 Task: Add Silk Almondmilk Vanilla Yogurt to the cart.
Action: Mouse pressed left at (22, 136)
Screenshot: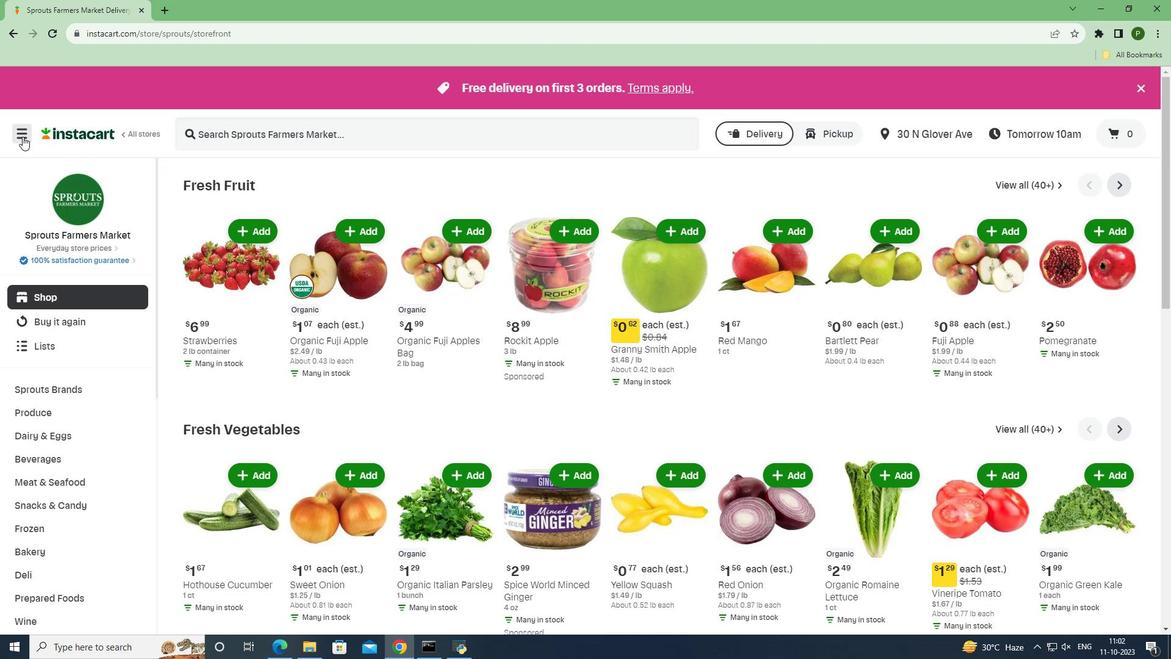 
Action: Mouse moved to (46, 322)
Screenshot: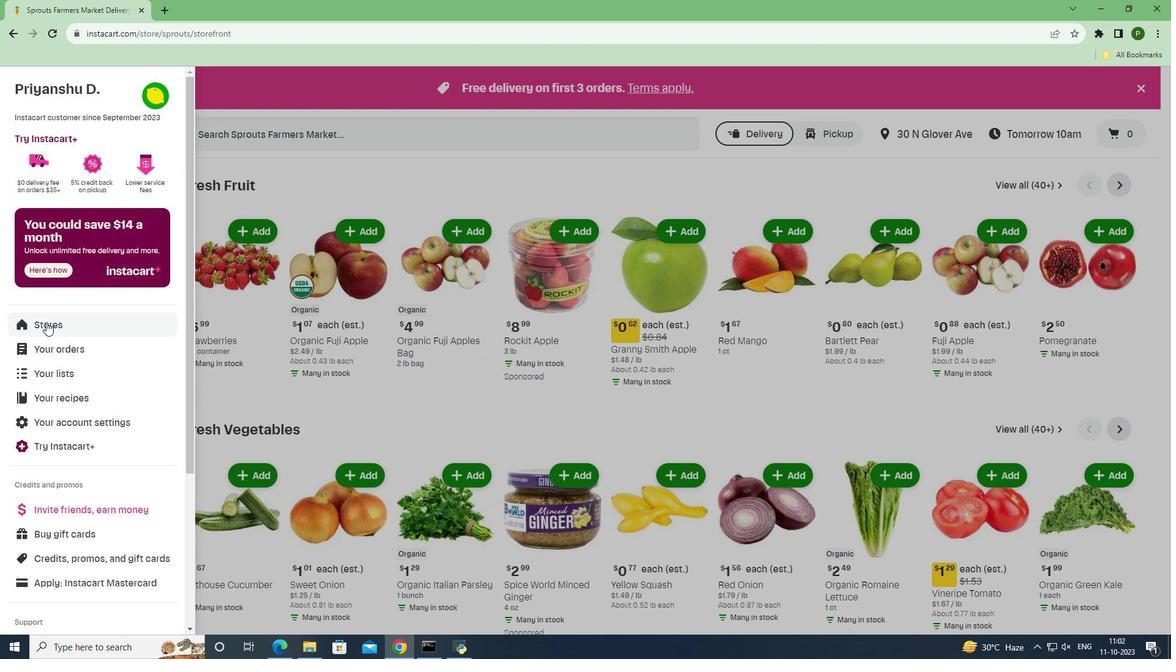 
Action: Mouse pressed left at (46, 322)
Screenshot: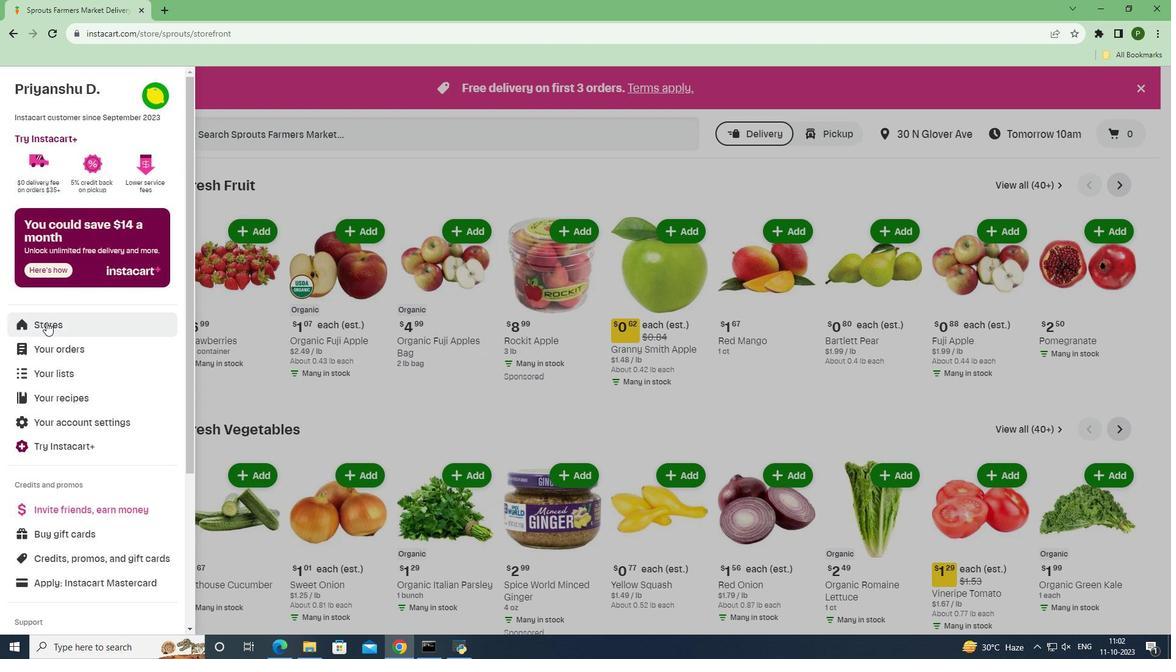 
Action: Mouse moved to (300, 139)
Screenshot: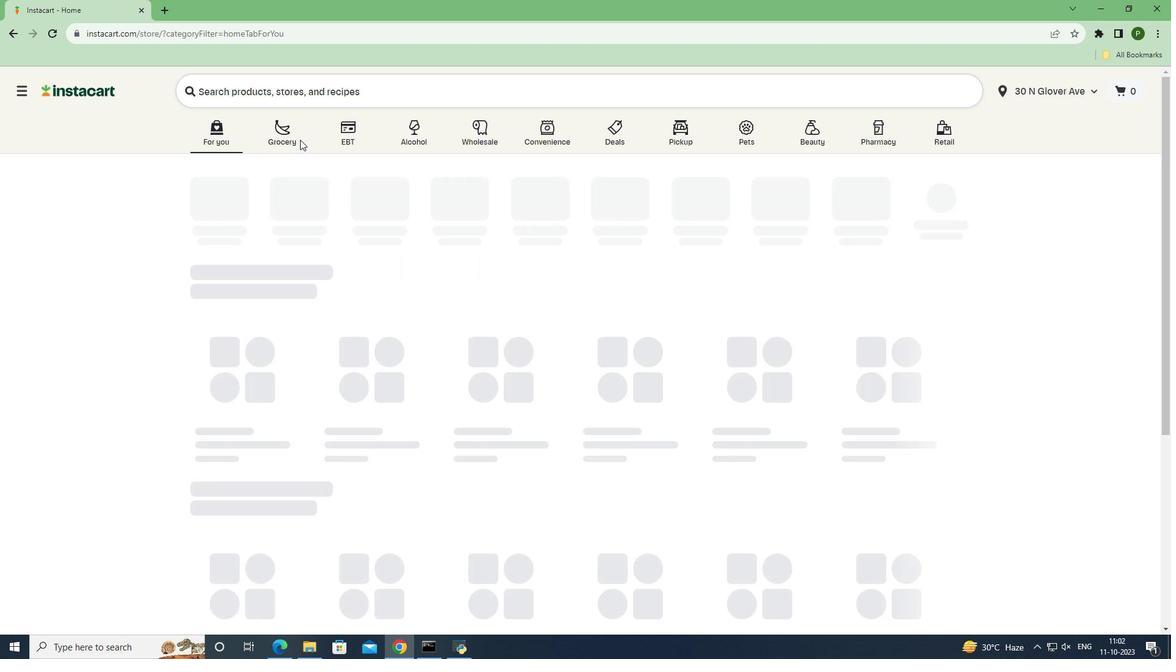 
Action: Mouse pressed left at (300, 139)
Screenshot: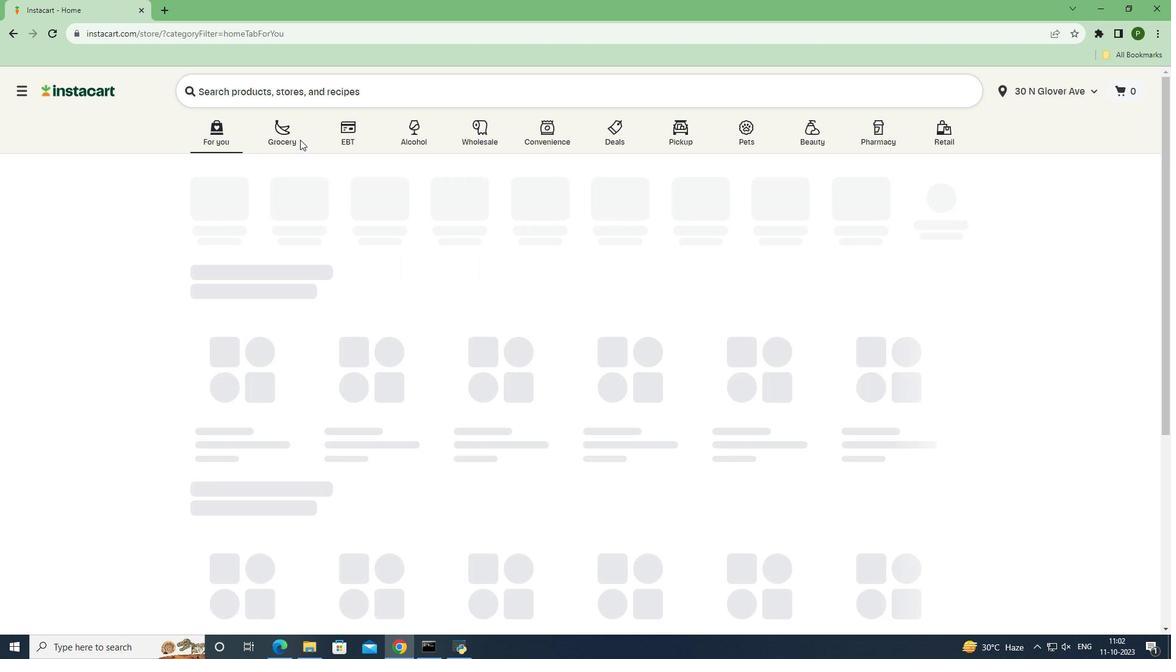 
Action: Mouse moved to (477, 294)
Screenshot: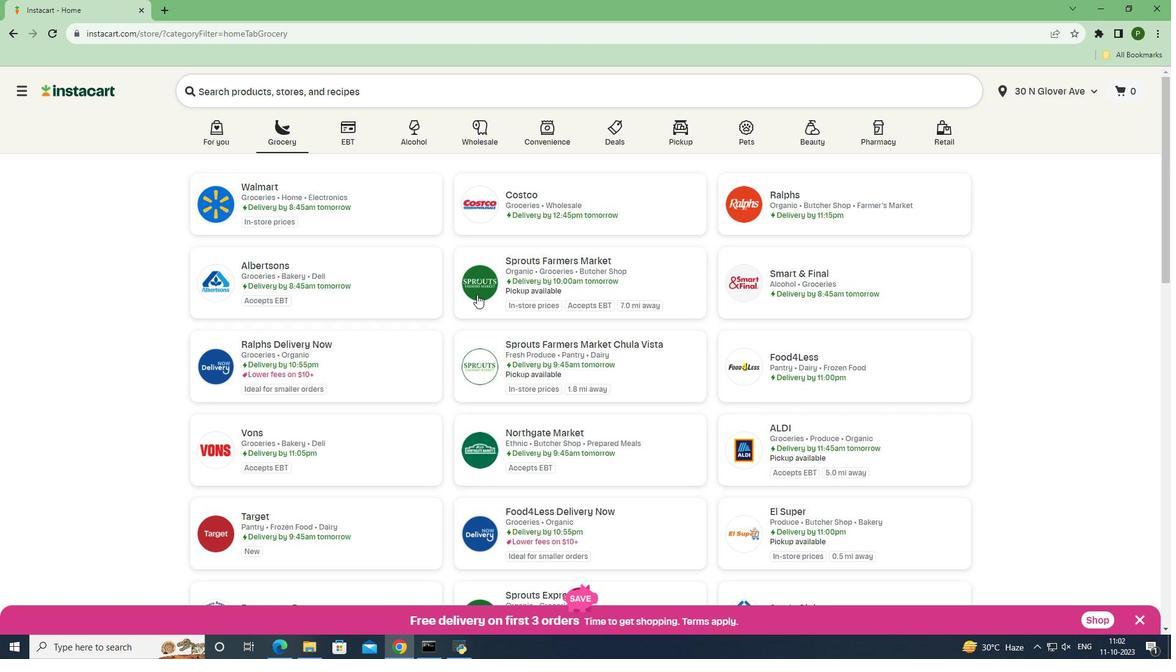 
Action: Mouse pressed left at (477, 294)
Screenshot: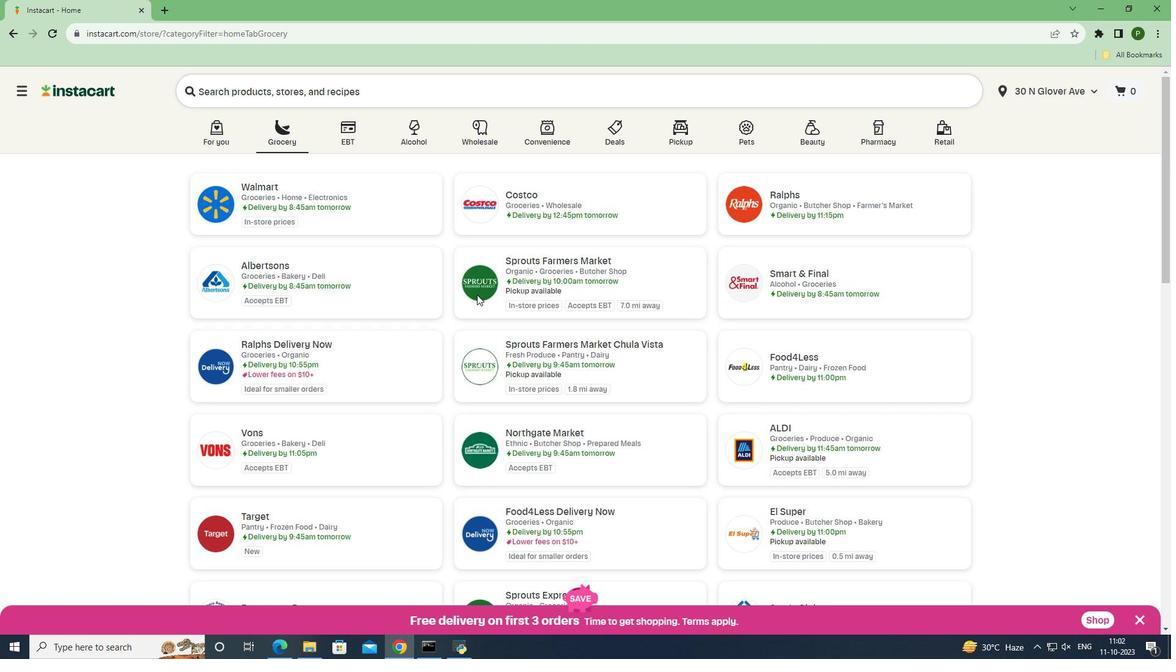
Action: Mouse moved to (59, 438)
Screenshot: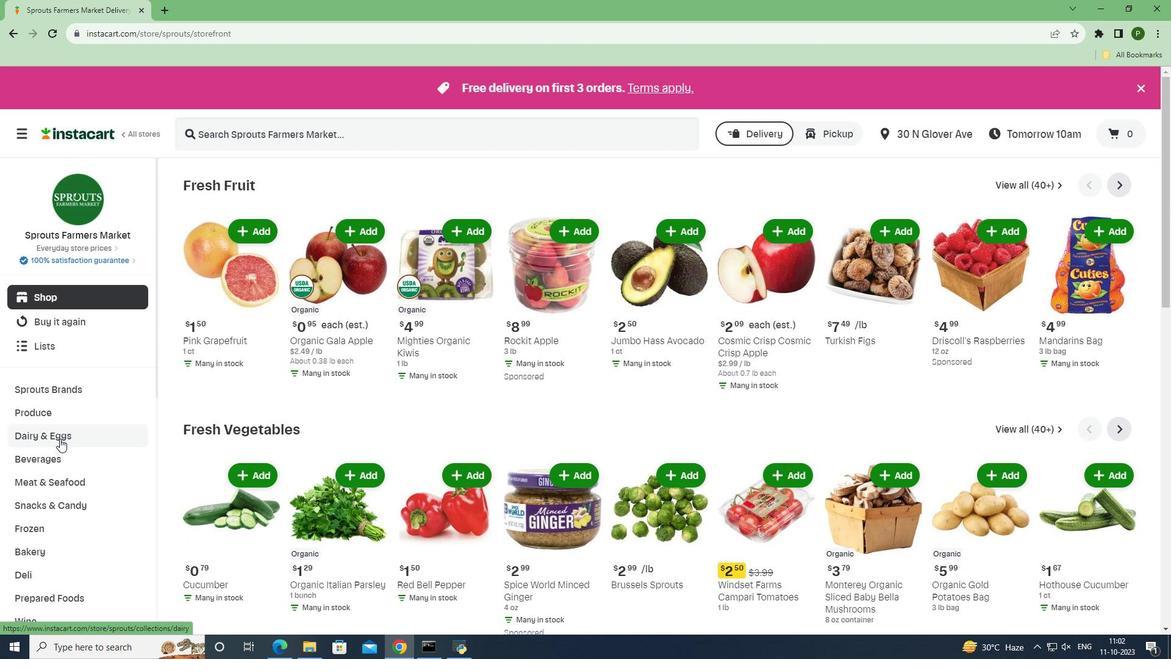 
Action: Mouse pressed left at (59, 438)
Screenshot: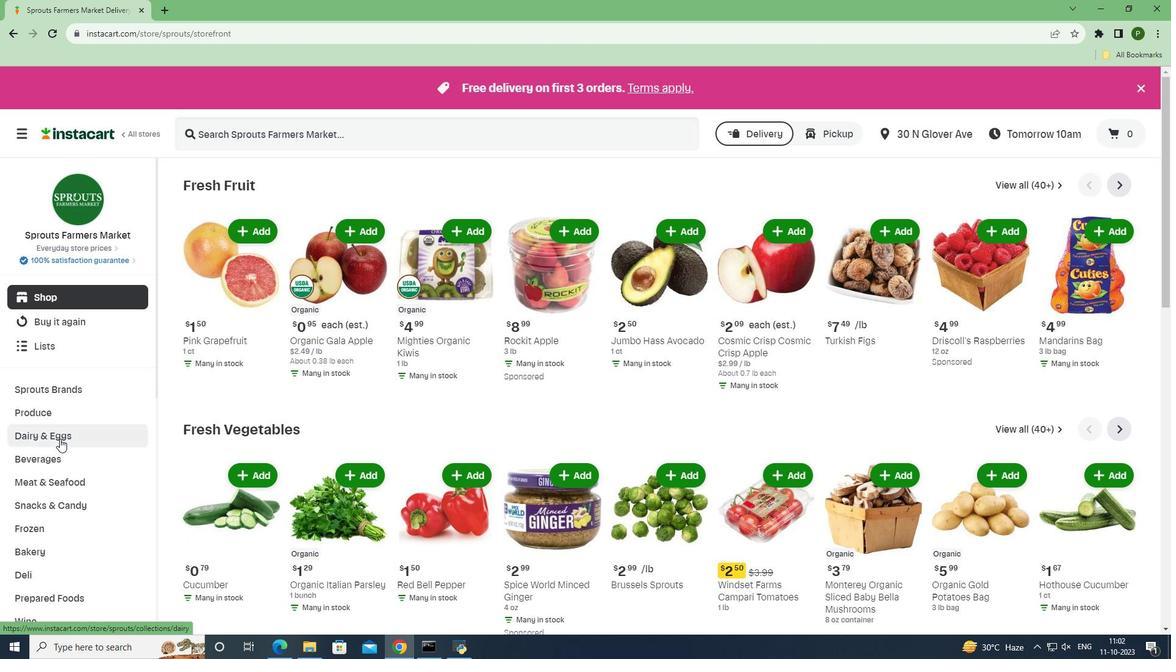 
Action: Mouse moved to (51, 531)
Screenshot: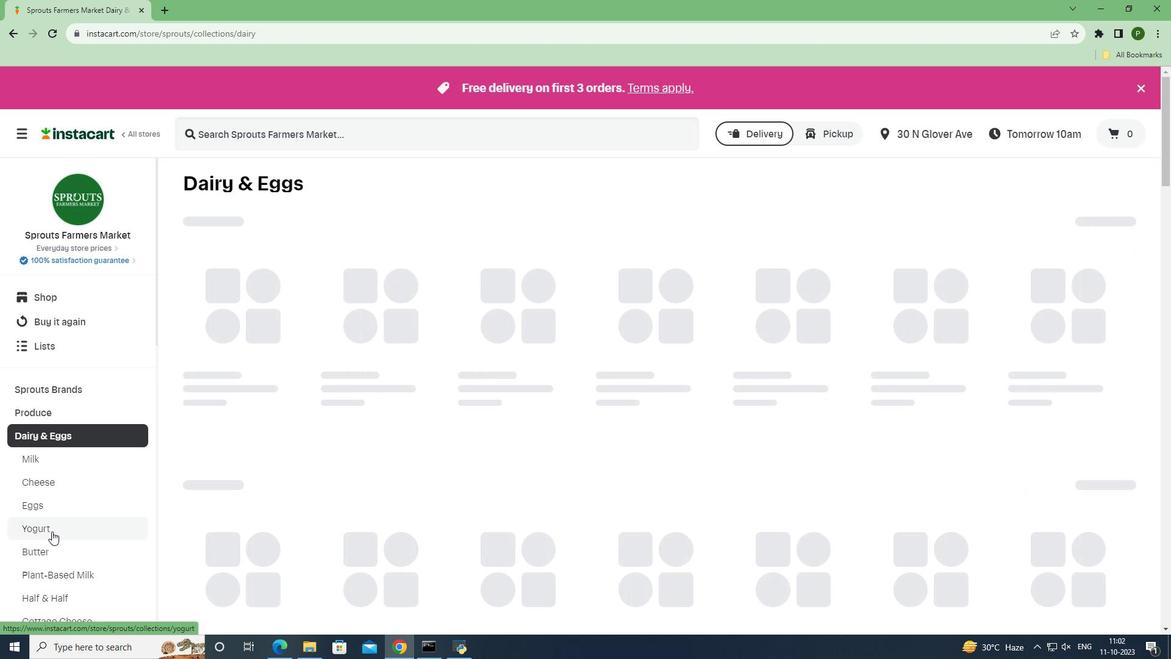 
Action: Mouse pressed left at (51, 531)
Screenshot: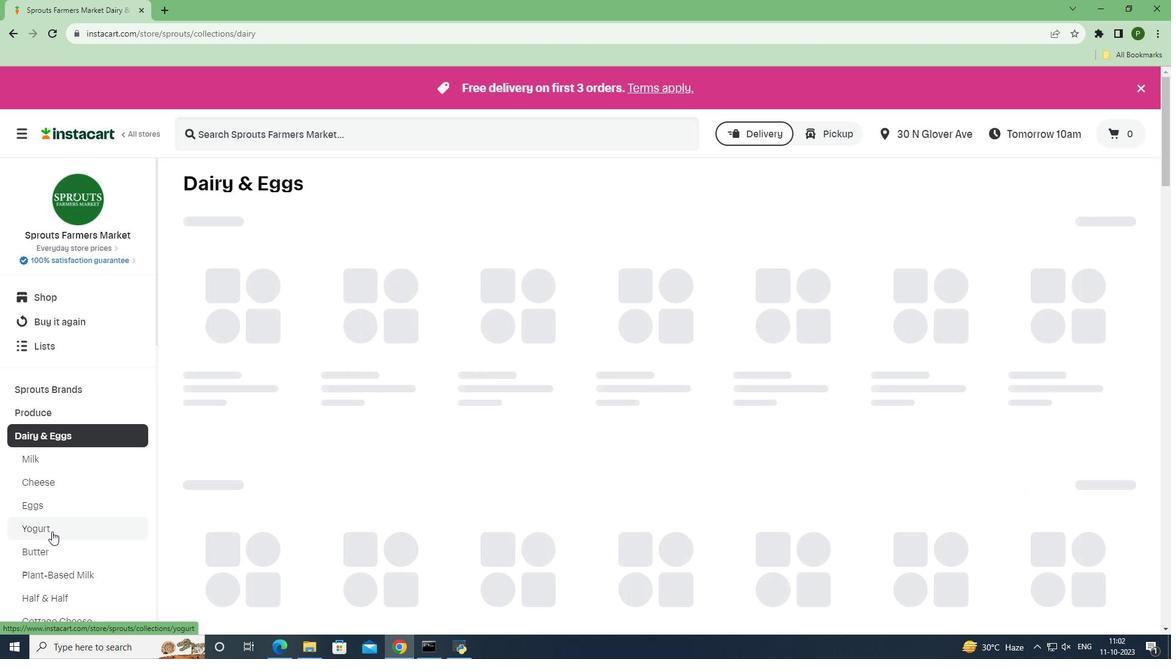 
Action: Mouse moved to (247, 136)
Screenshot: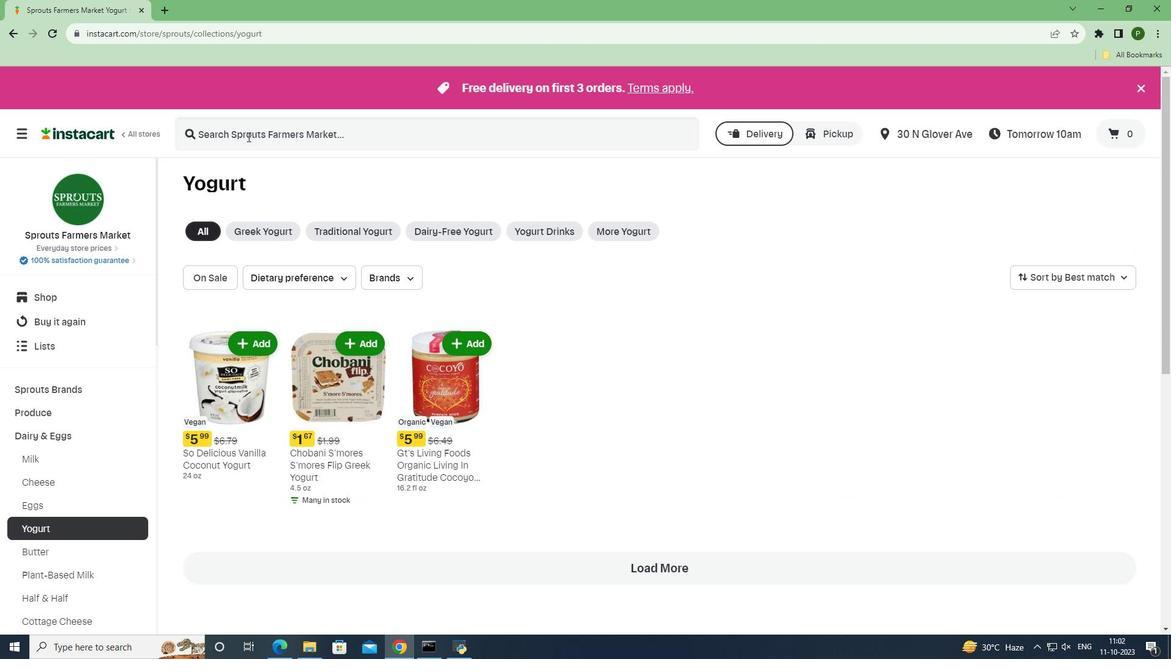 
Action: Mouse pressed left at (247, 136)
Screenshot: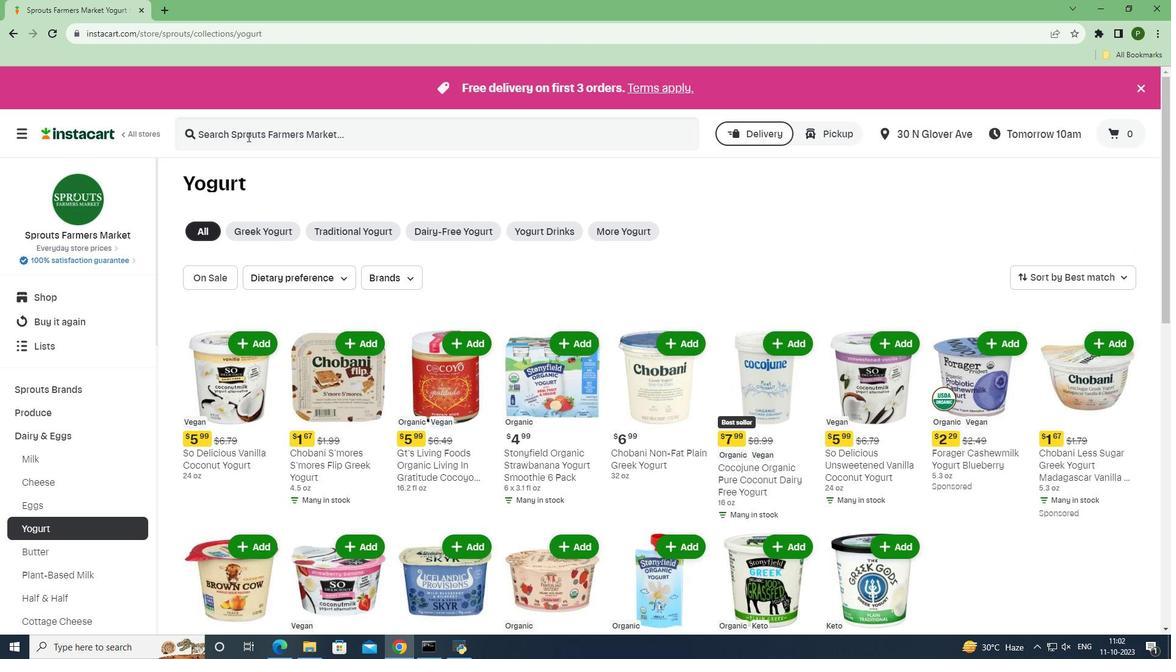 
Action: Key pressed <Key.caps_lock>S<Key.caps_lock>ilk<Key.space><Key.caps_lock>A<Key.caps_lock>lmond<Key.space><Key.caps_lock>V<Key.caps_lock>anilla<Key.space><Key.caps_lock>Y<Key.caps_lock>ogurt<Key.space><Key.enter>
Screenshot: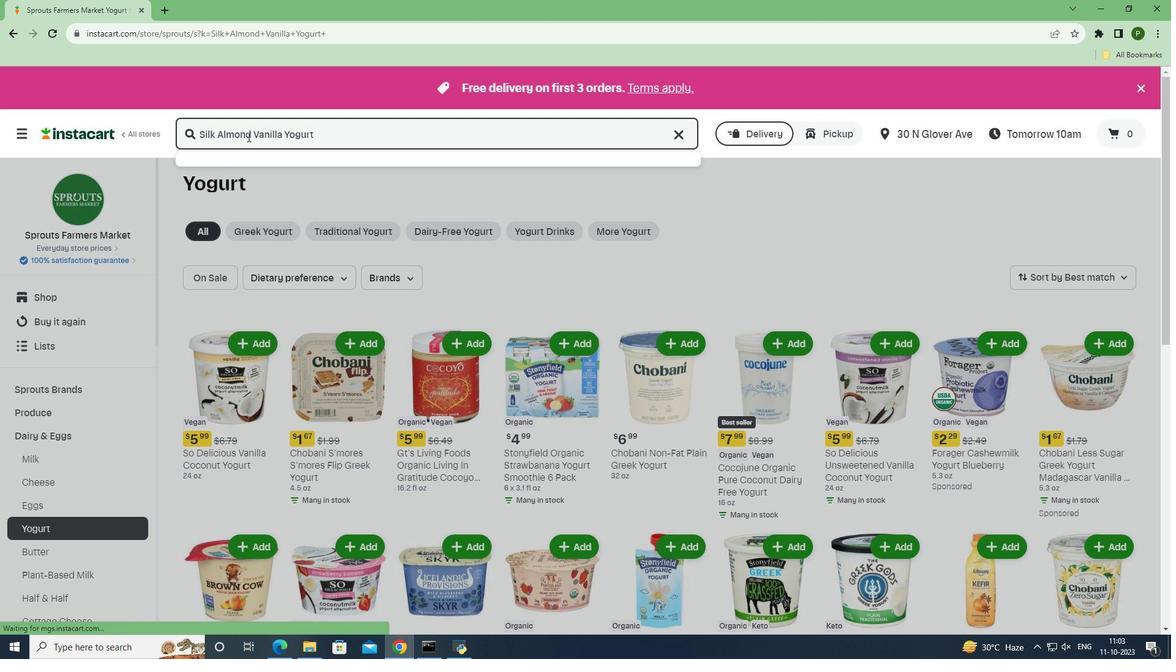 
Action: Mouse moved to (336, 307)
Screenshot: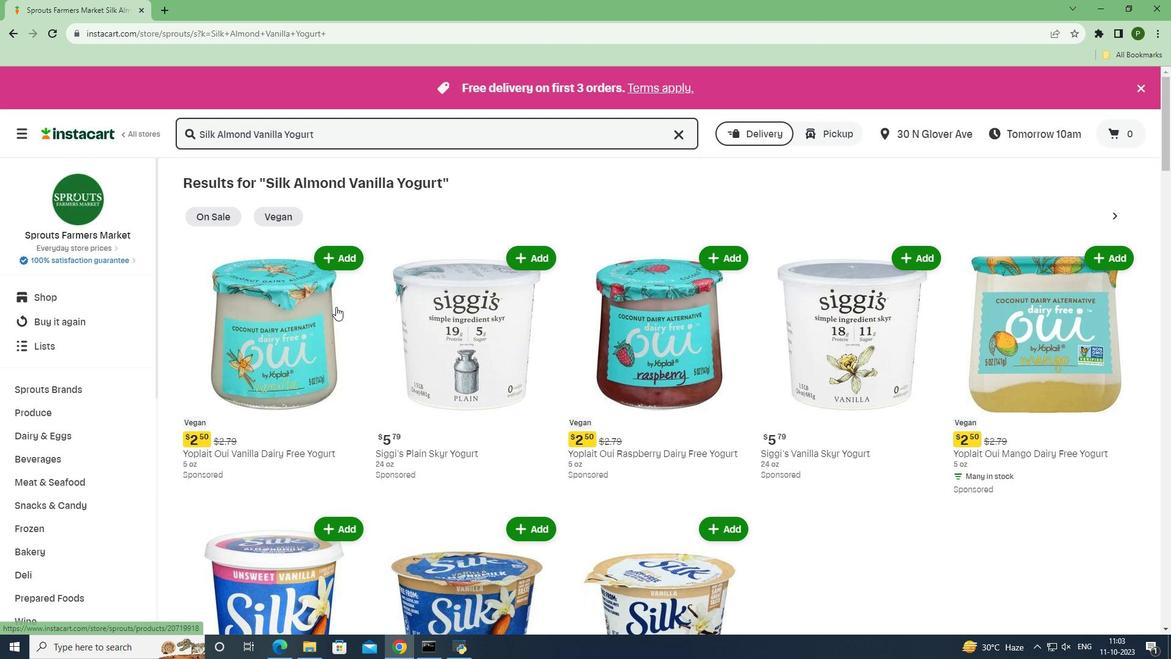 
Action: Mouse scrolled (336, 306) with delta (0, 0)
Screenshot: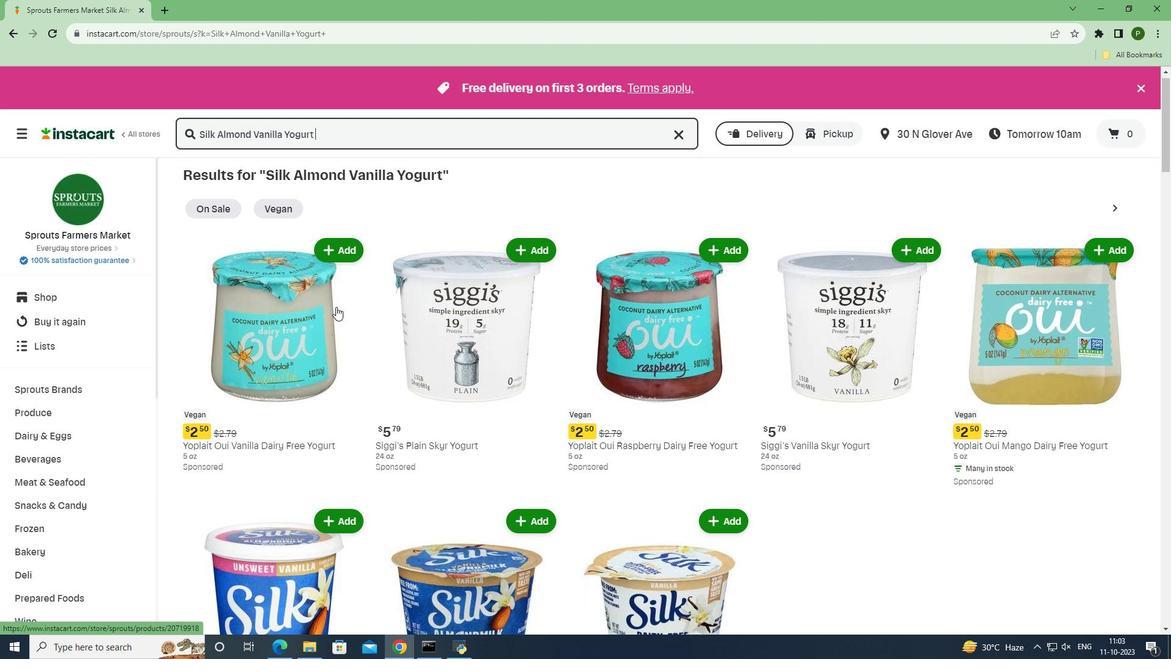 
Action: Mouse scrolled (336, 306) with delta (0, 0)
Screenshot: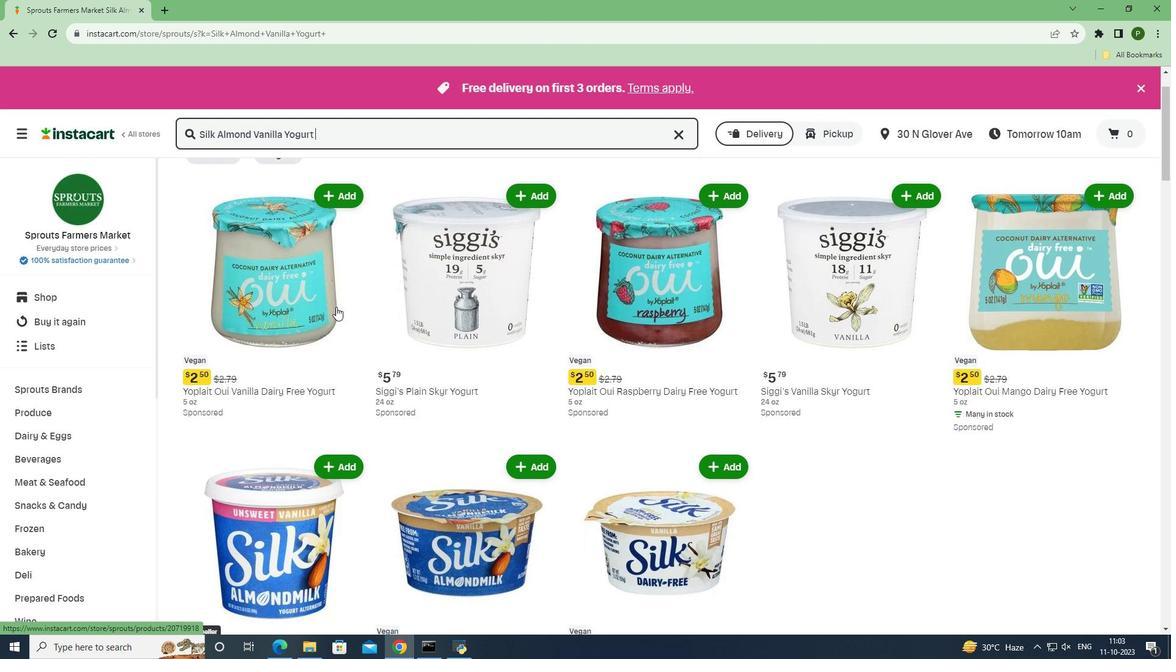 
Action: Mouse scrolled (336, 306) with delta (0, 0)
Screenshot: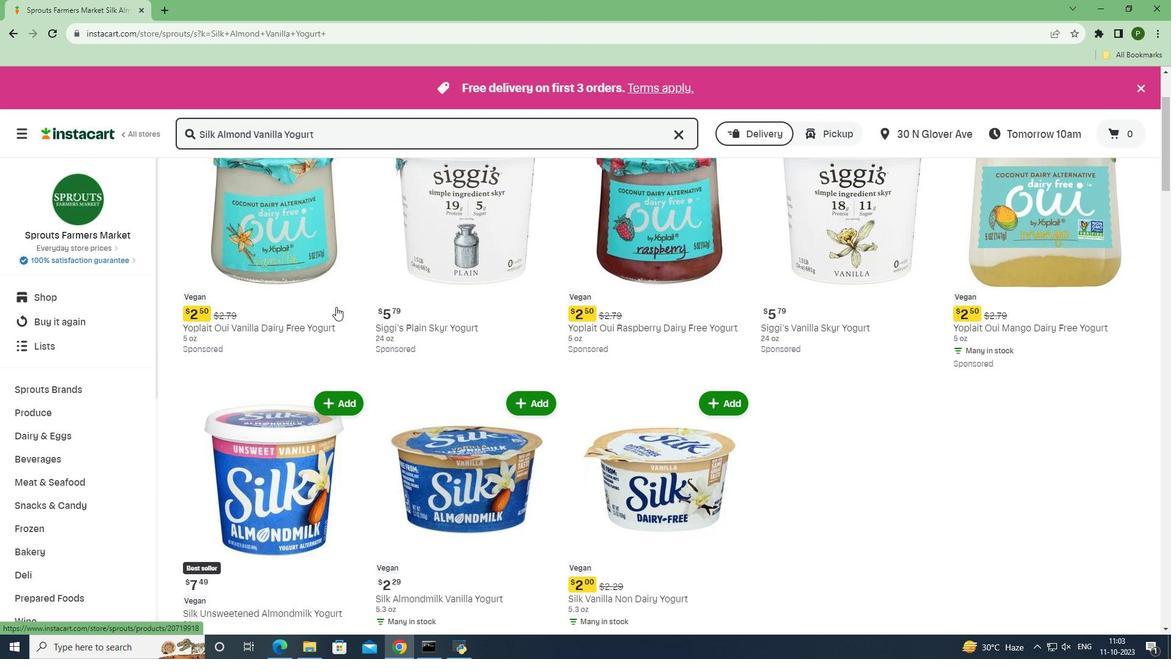 
Action: Mouse moved to (526, 339)
Screenshot: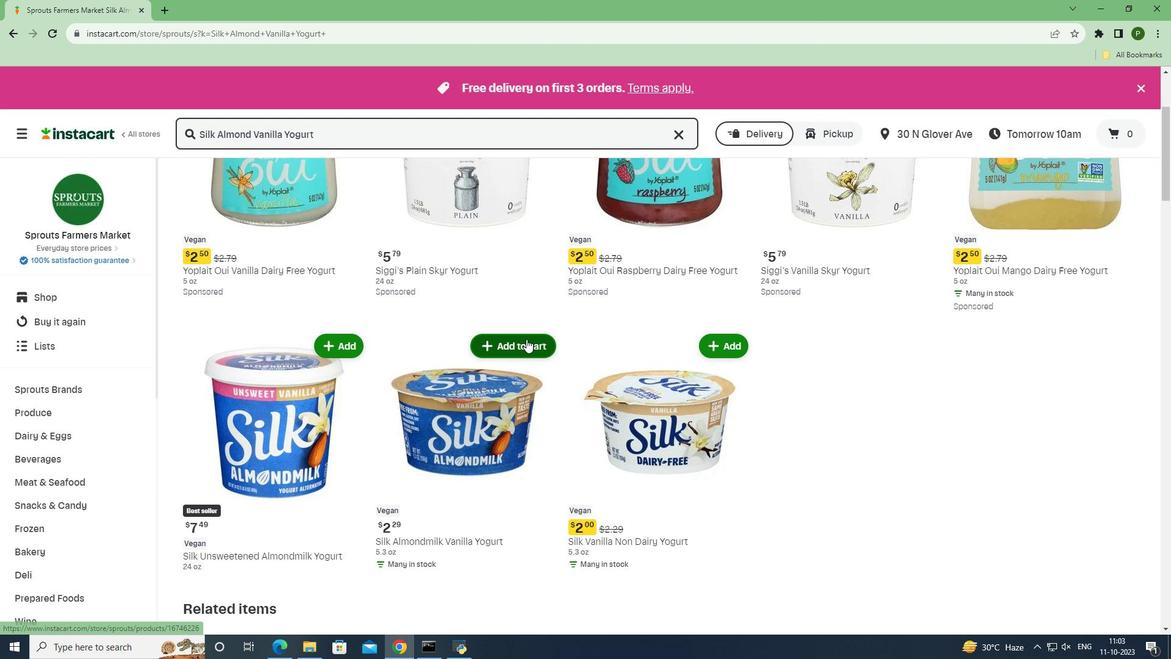 
Action: Mouse pressed left at (526, 339)
Screenshot: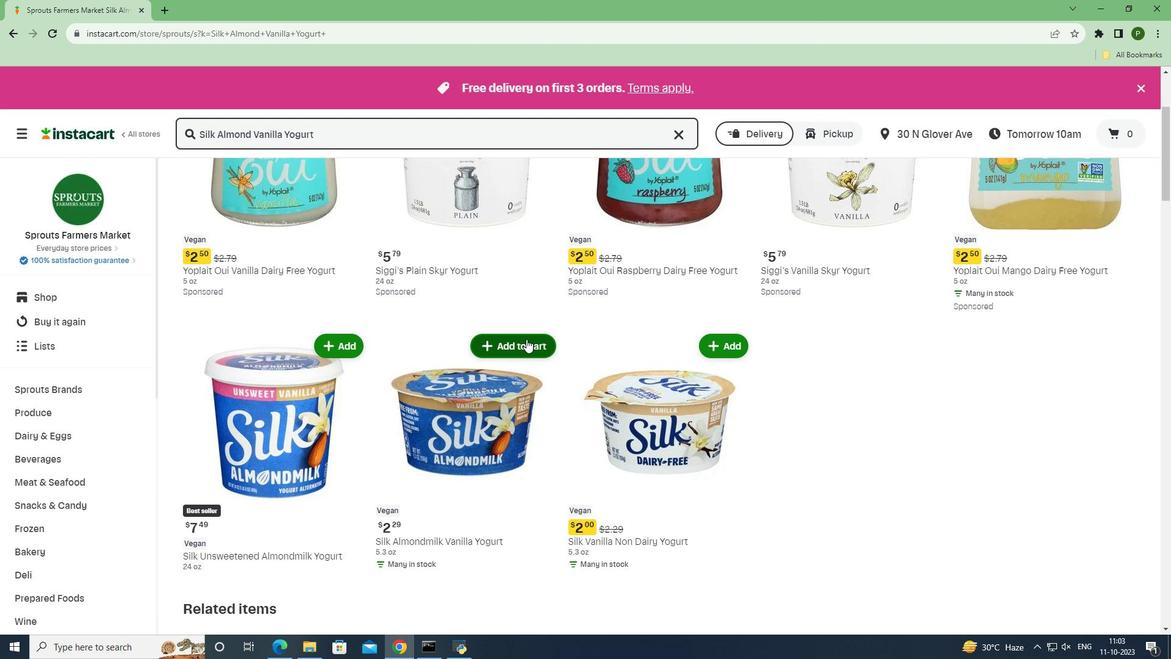 
Action: Mouse moved to (574, 364)
Screenshot: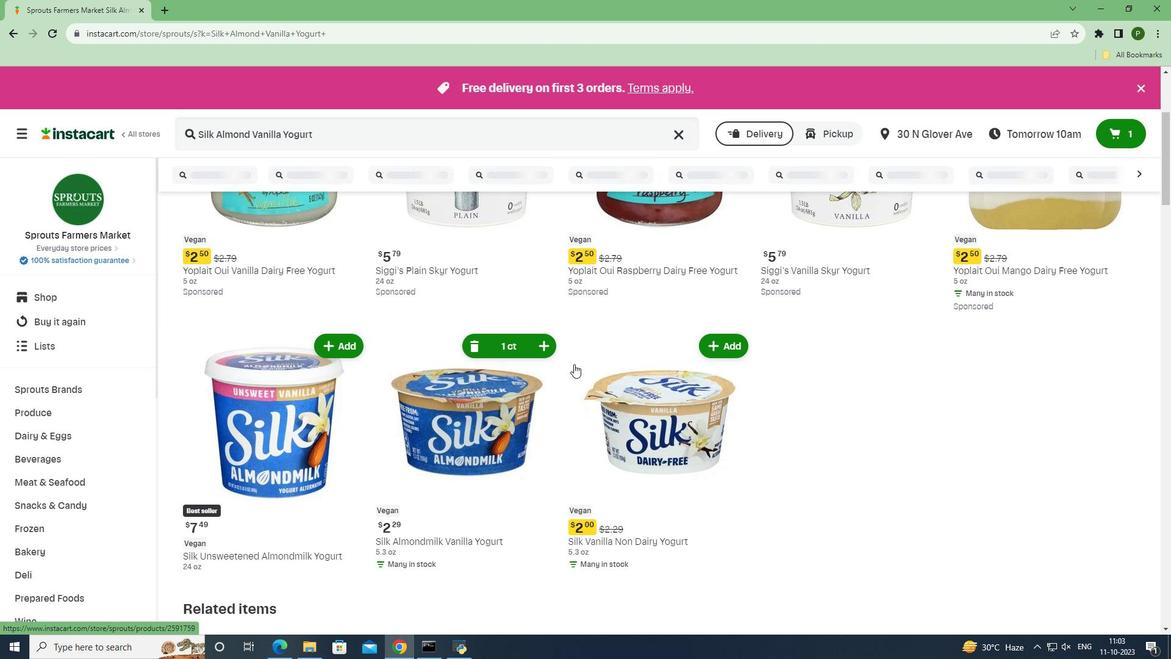 
